 Task: Create New Customer with Customer Name: Premium Wine & Spirits by Total Wine & More, Billing Address Line1: 1490 Vineyard Drive, Billing Address Line2:  Independence, Billing Address Line3:  Ohio 44131
Action: Mouse moved to (140, 24)
Screenshot: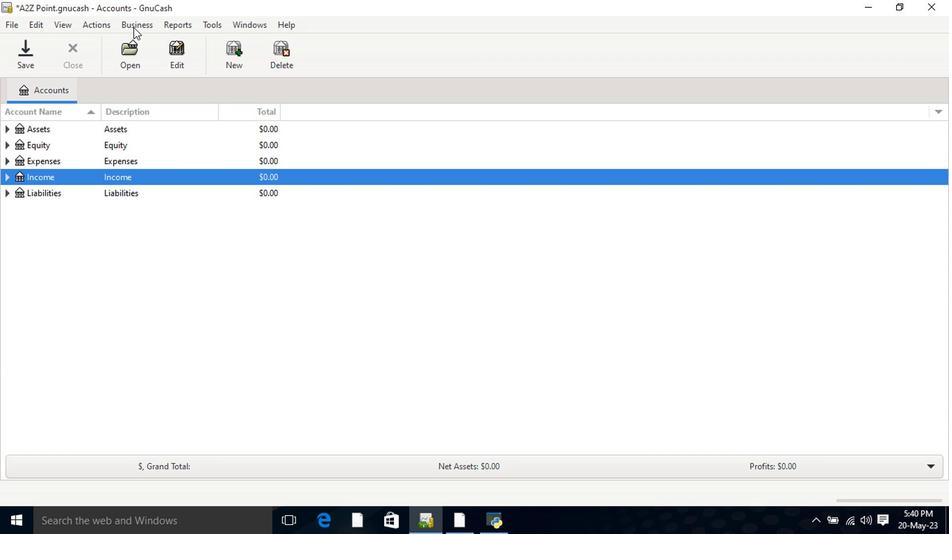 
Action: Mouse pressed left at (140, 24)
Screenshot: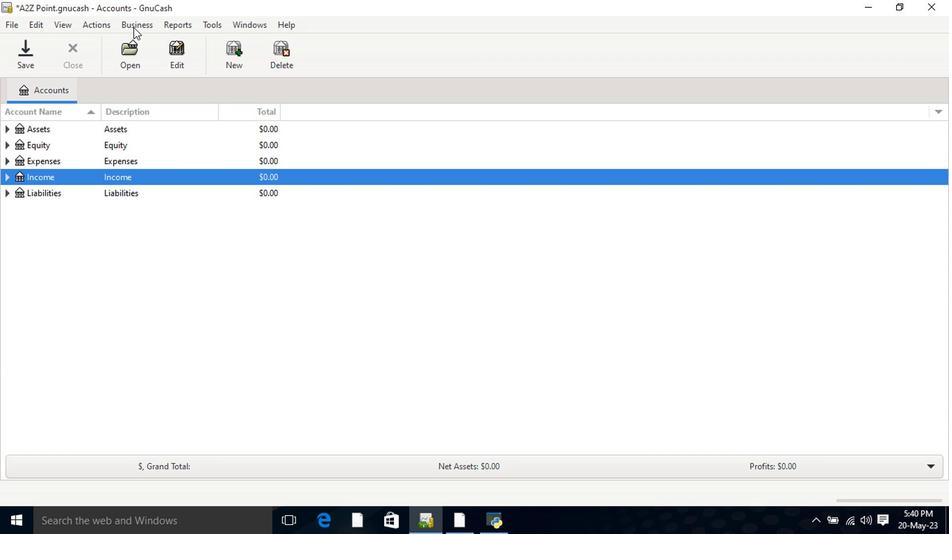 
Action: Mouse moved to (288, 60)
Screenshot: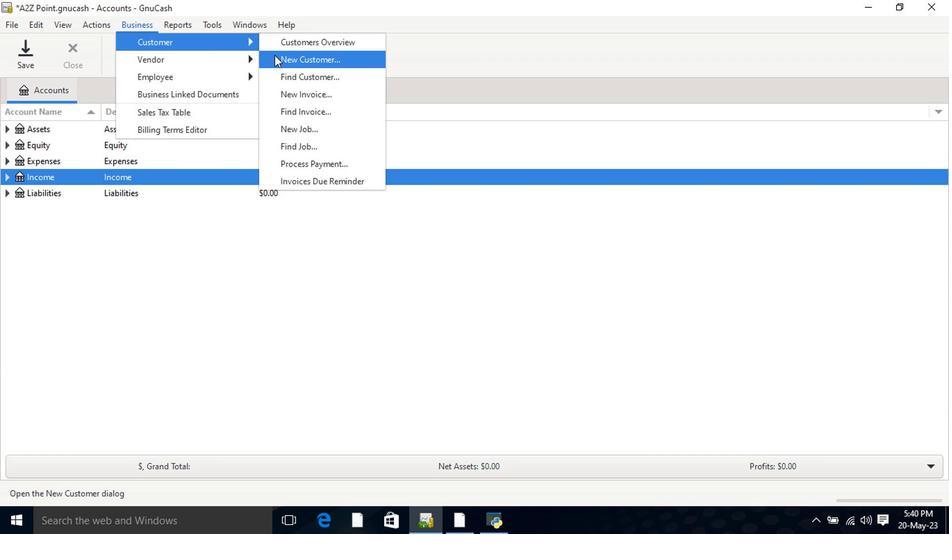
Action: Mouse pressed left at (288, 60)
Screenshot: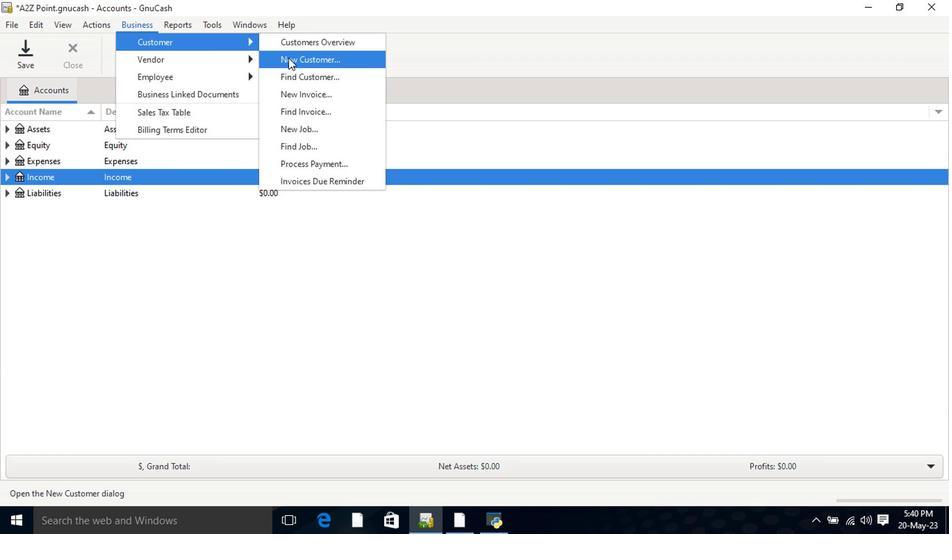 
Action: Mouse moved to (442, 206)
Screenshot: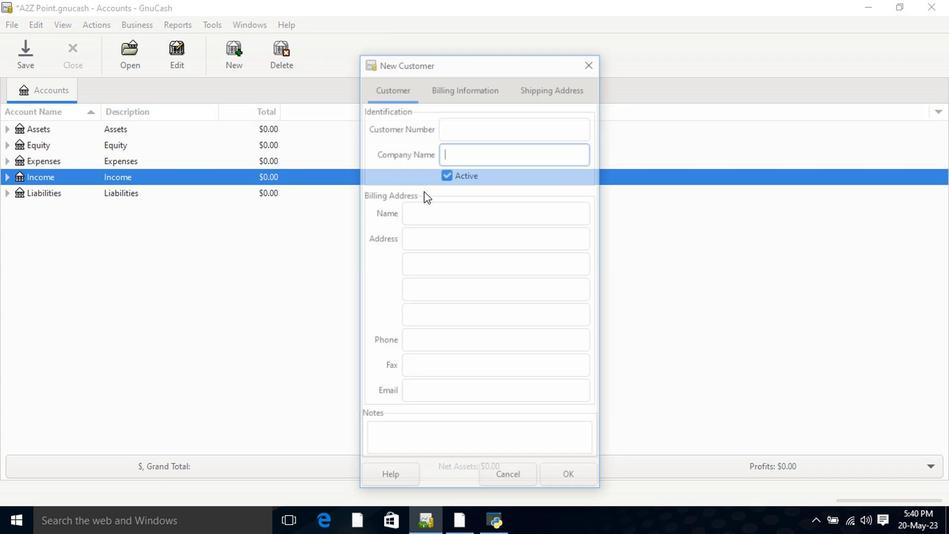 
Action: Key pressed <Key.shift>Premium<Key.space><Key.shift>Wine<Key.shift>&<Key.space><Key.shift>Spirits<Key.space>by<Key.space><Key.shift>Total<Key.space><Key.shift>Wine<Key.space><Key.shift>&<Key.space><Key.shift>More<Key.tab><Key.tab><Key.tab>1490<Key.space><Key.shift>Vineyard<Key.space><Key.shift>Drive<Key.tab><Key.shift><Key.shift>Inde<Key.tab><Key.shift><Key.shift><Key.shift><Key.shift><Key.shift><Key.shift><Key.shift>Ohi<Key.tab>
Screenshot: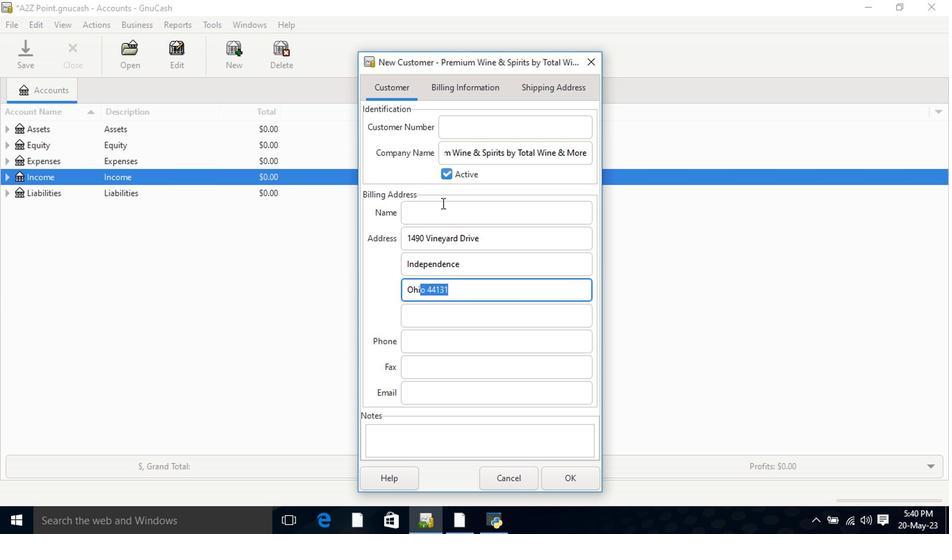 
Action: Mouse moved to (561, 479)
Screenshot: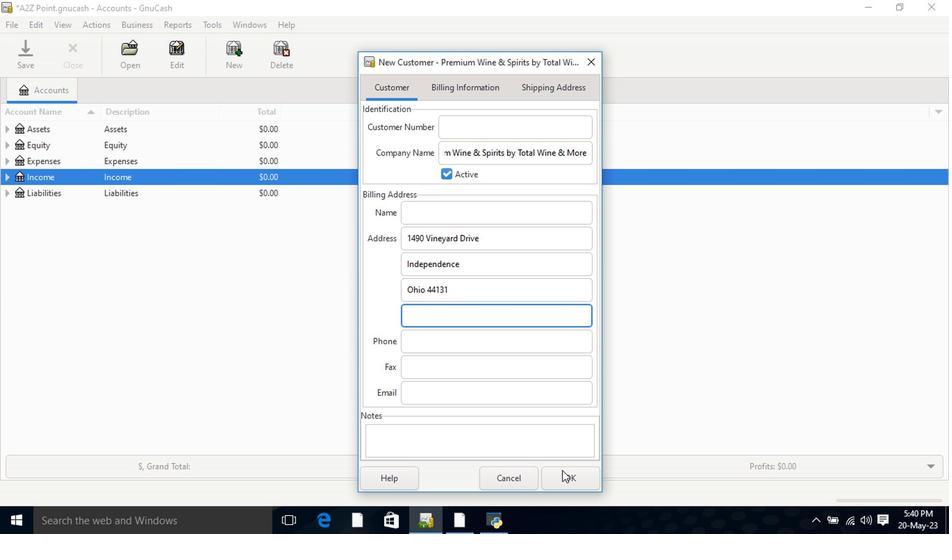 
Action: Mouse pressed left at (561, 479)
Screenshot: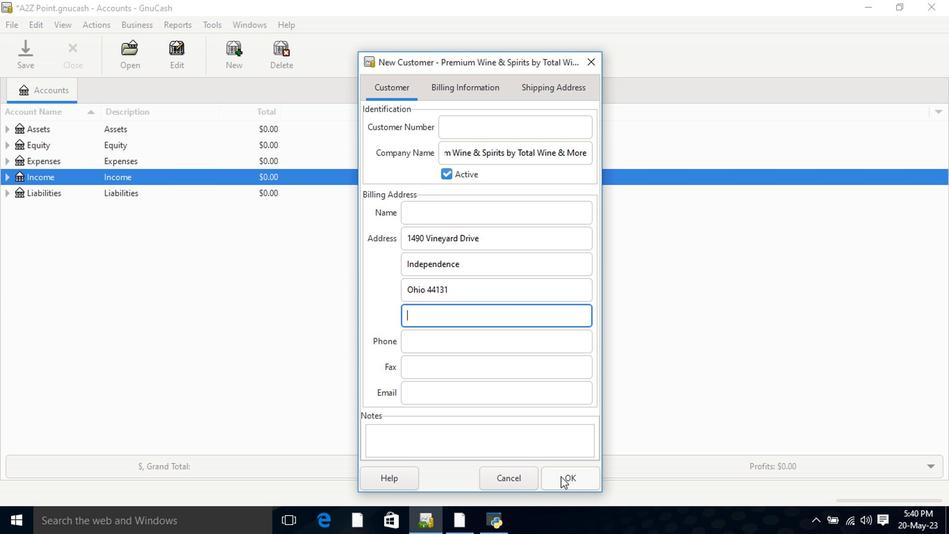 
